 Task: Create a sub task Release to Production / Go Live for the task  Implement a new remote support system for a company's clients in the project AlphaFlow , assign it to team member softage.1@softage.net and update the status of the sub task to  Off Track , set the priority of the sub task to High
Action: Mouse moved to (64, 281)
Screenshot: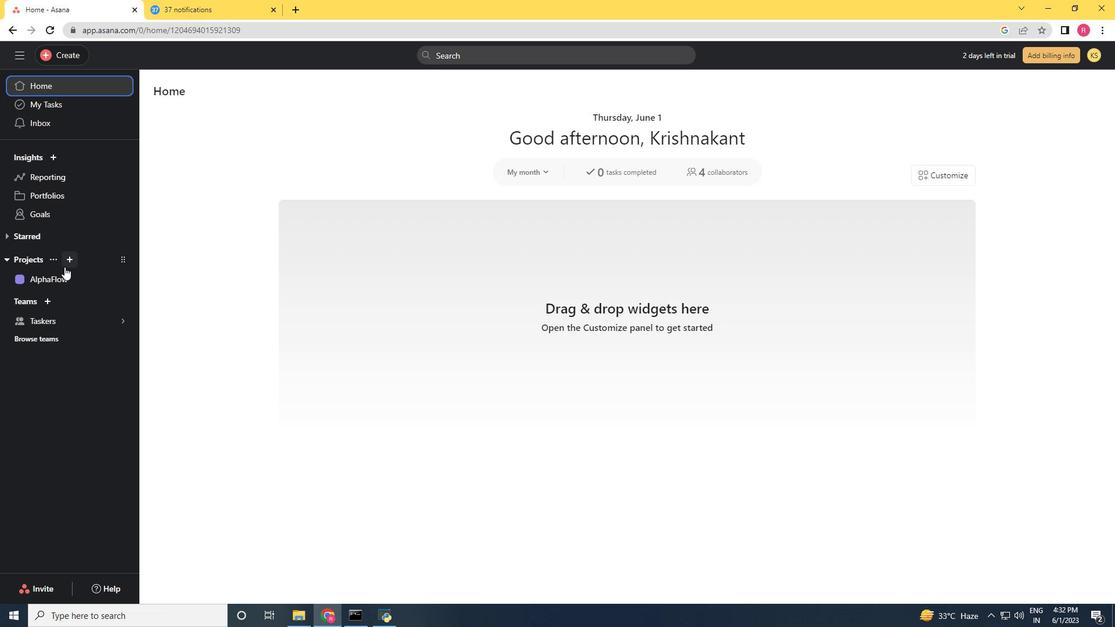 
Action: Mouse pressed left at (64, 281)
Screenshot: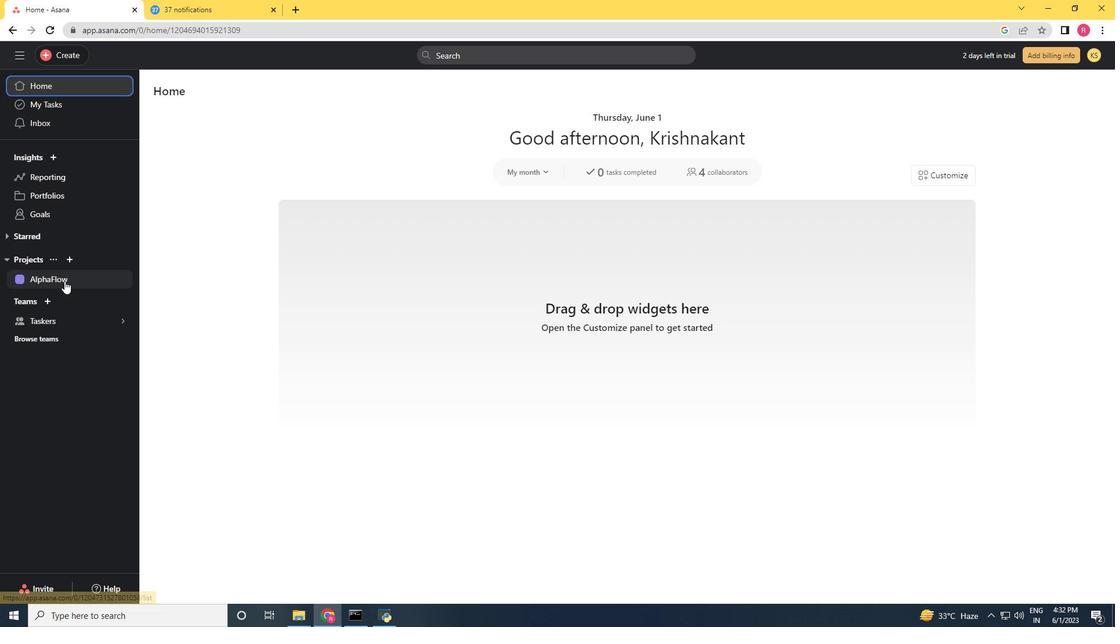 
Action: Mouse moved to (652, 278)
Screenshot: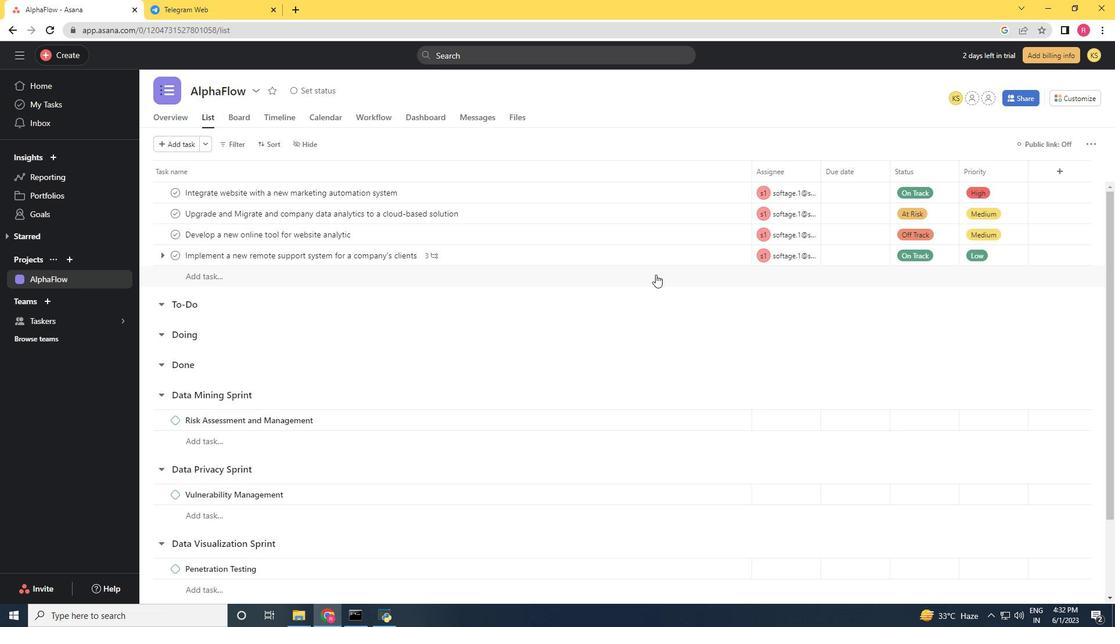 
Action: Mouse scrolled (652, 278) with delta (0, 0)
Screenshot: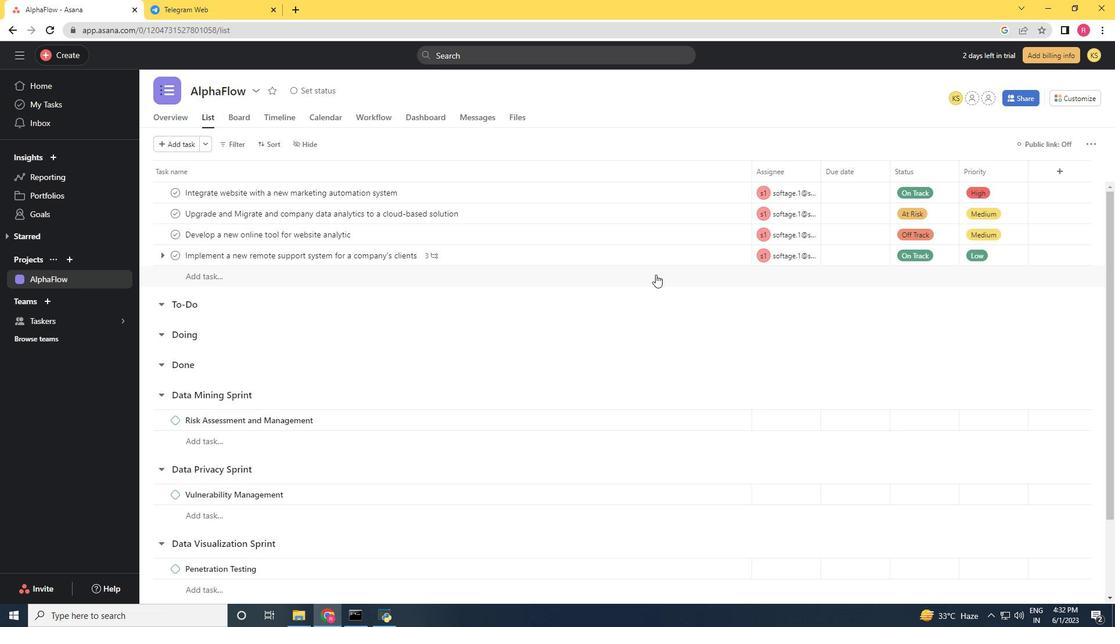 
Action: Mouse moved to (561, 200)
Screenshot: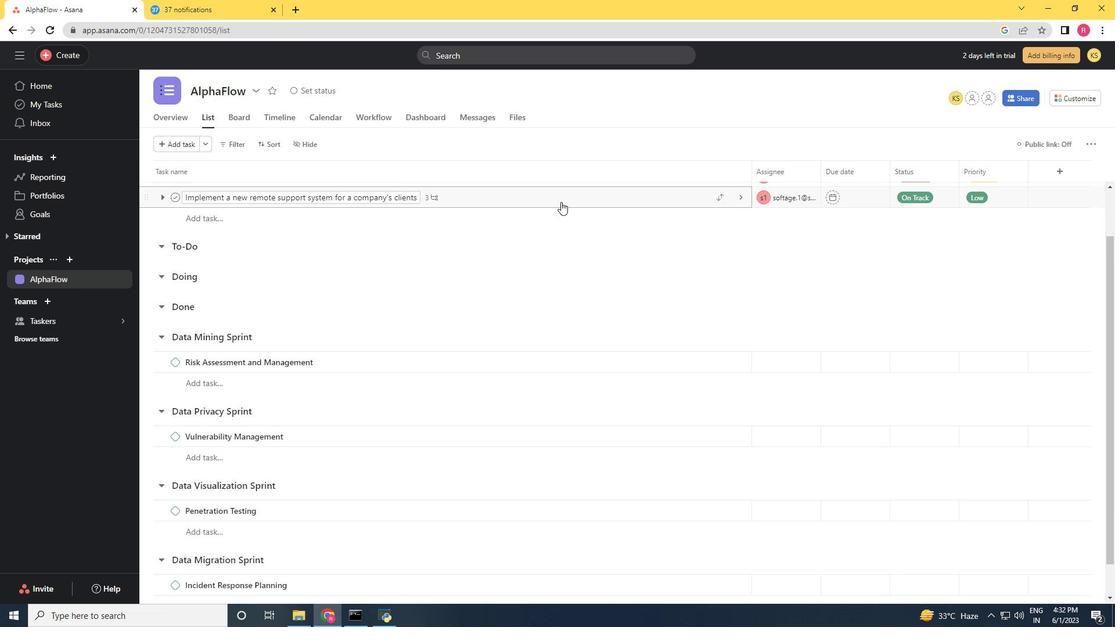 
Action: Mouse pressed left at (561, 200)
Screenshot: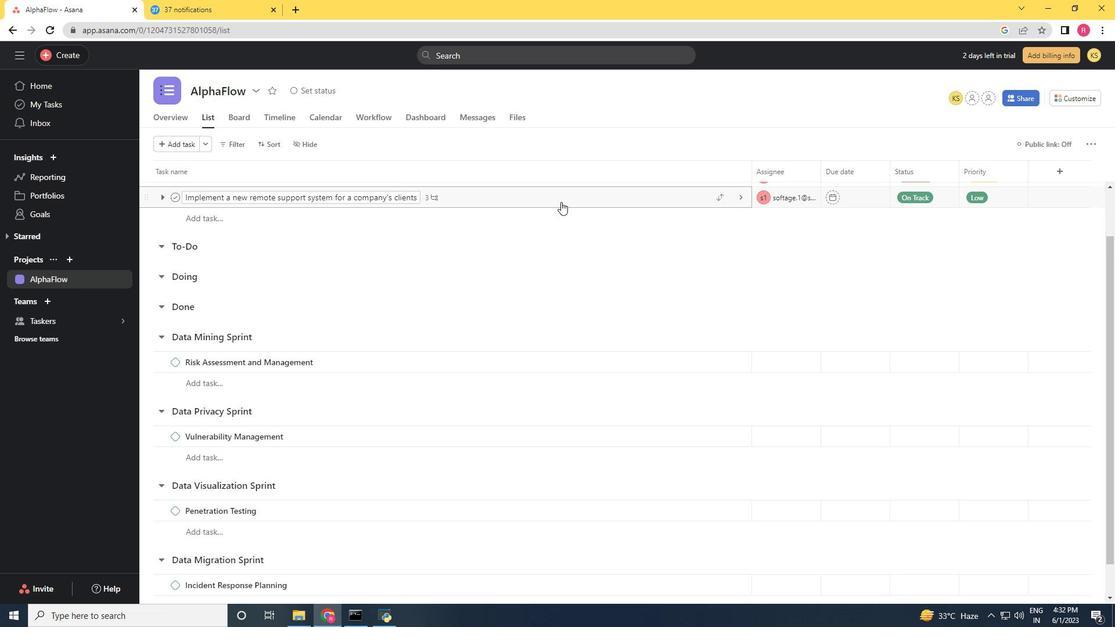
Action: Mouse moved to (843, 274)
Screenshot: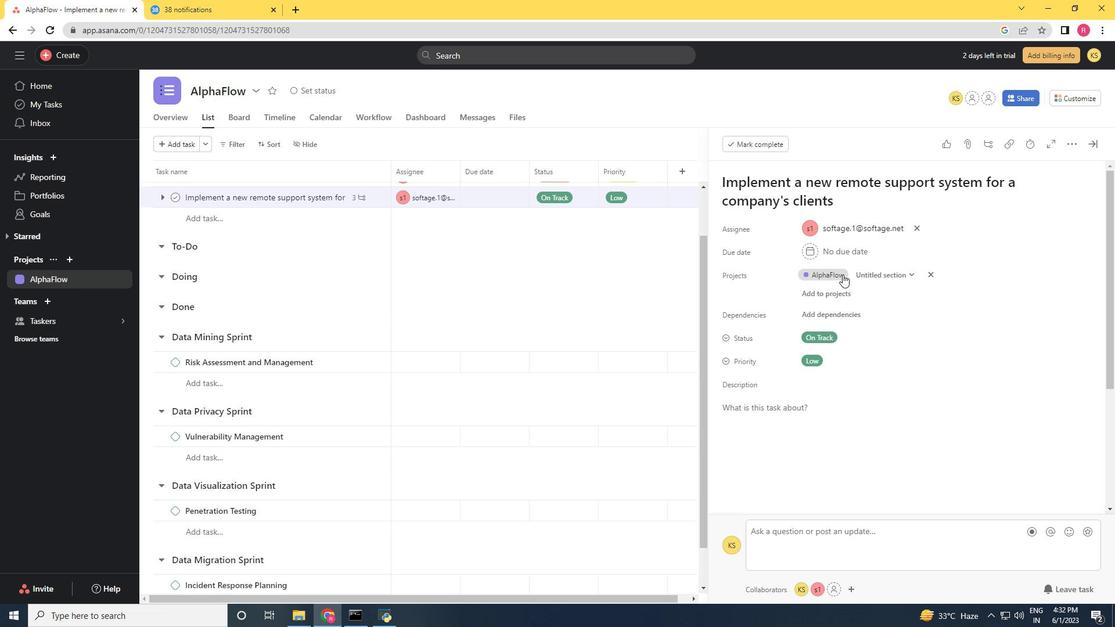 
Action: Mouse scrolled (843, 274) with delta (0, 0)
Screenshot: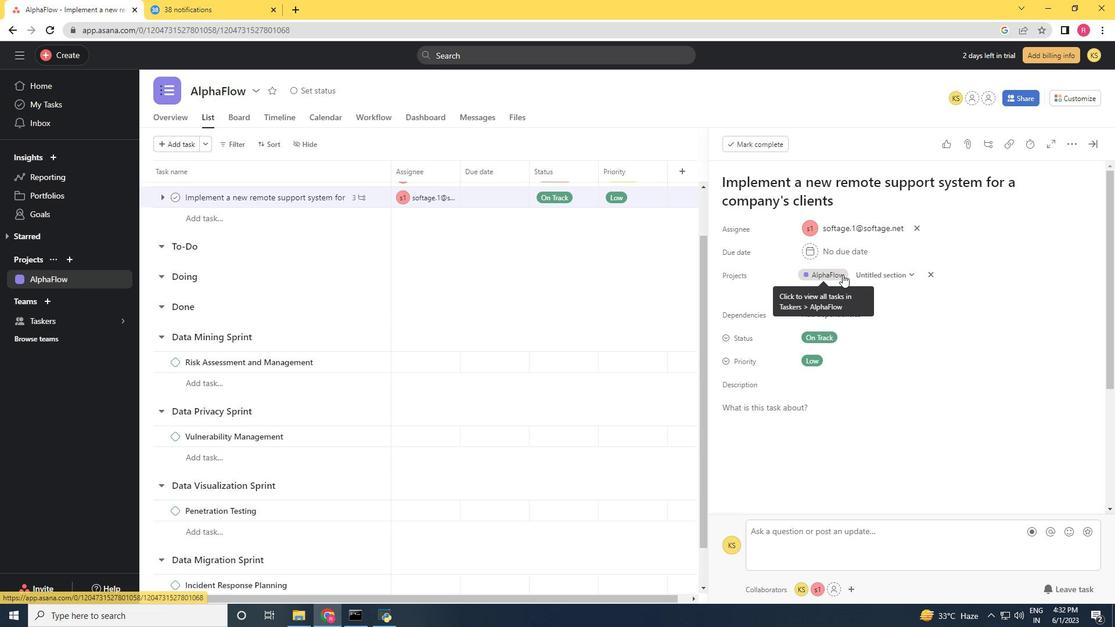 
Action: Mouse scrolled (843, 274) with delta (0, 0)
Screenshot: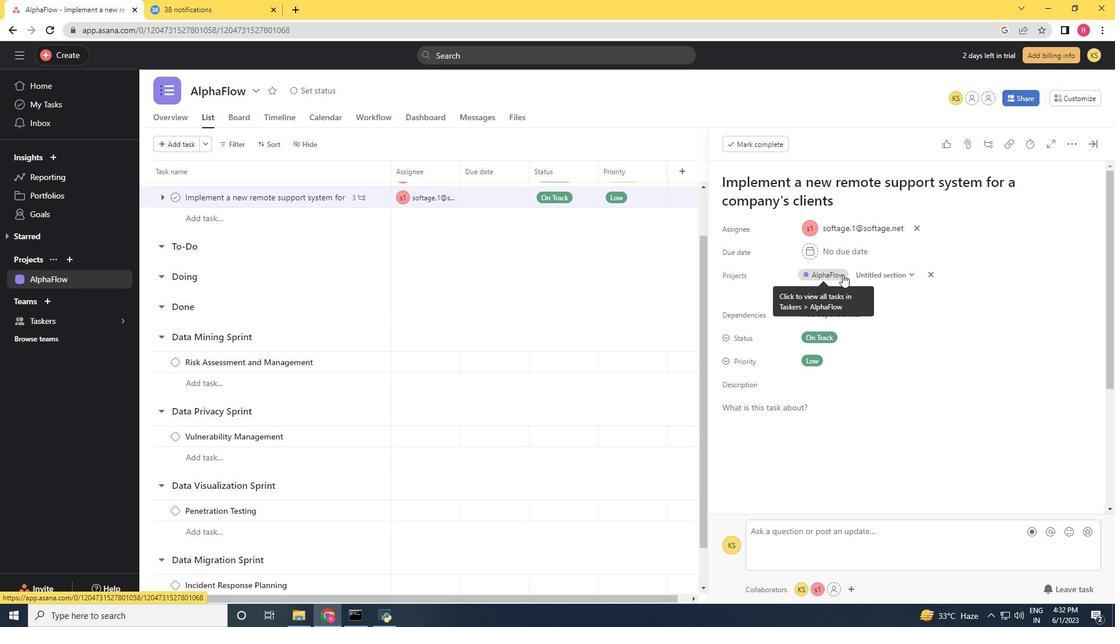 
Action: Mouse scrolled (843, 274) with delta (0, 0)
Screenshot: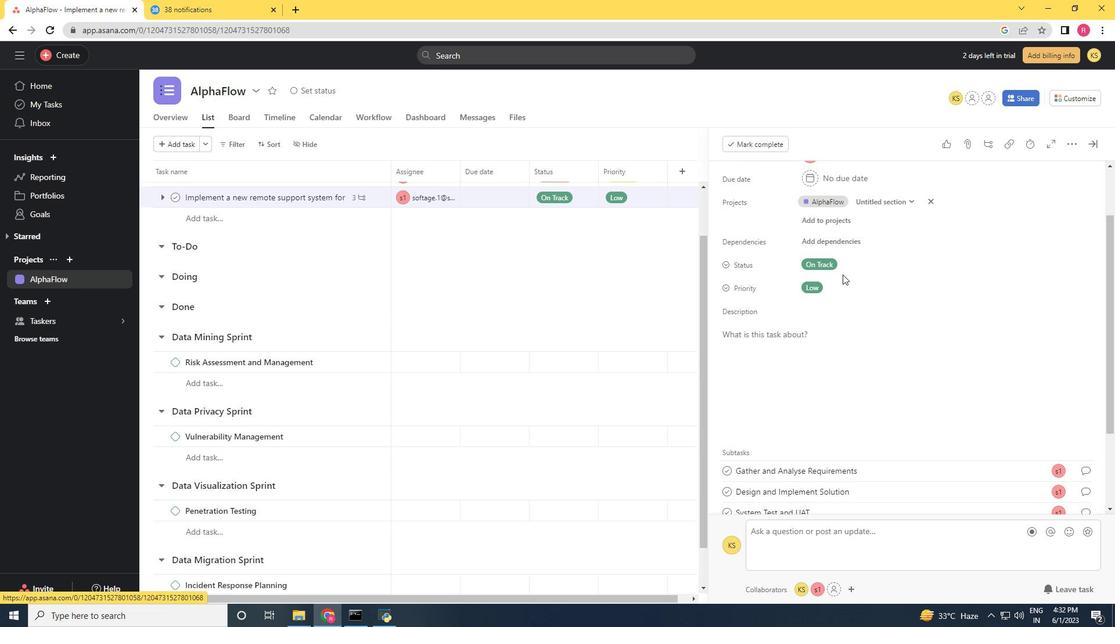 
Action: Mouse scrolled (843, 274) with delta (0, 0)
Screenshot: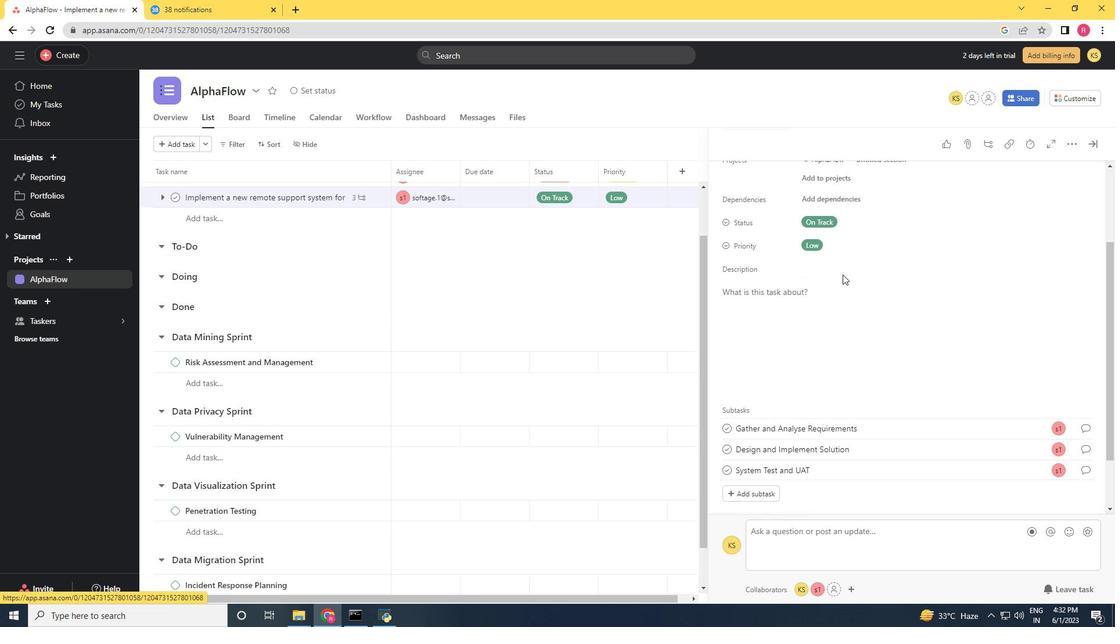 
Action: Mouse scrolled (843, 274) with delta (0, 0)
Screenshot: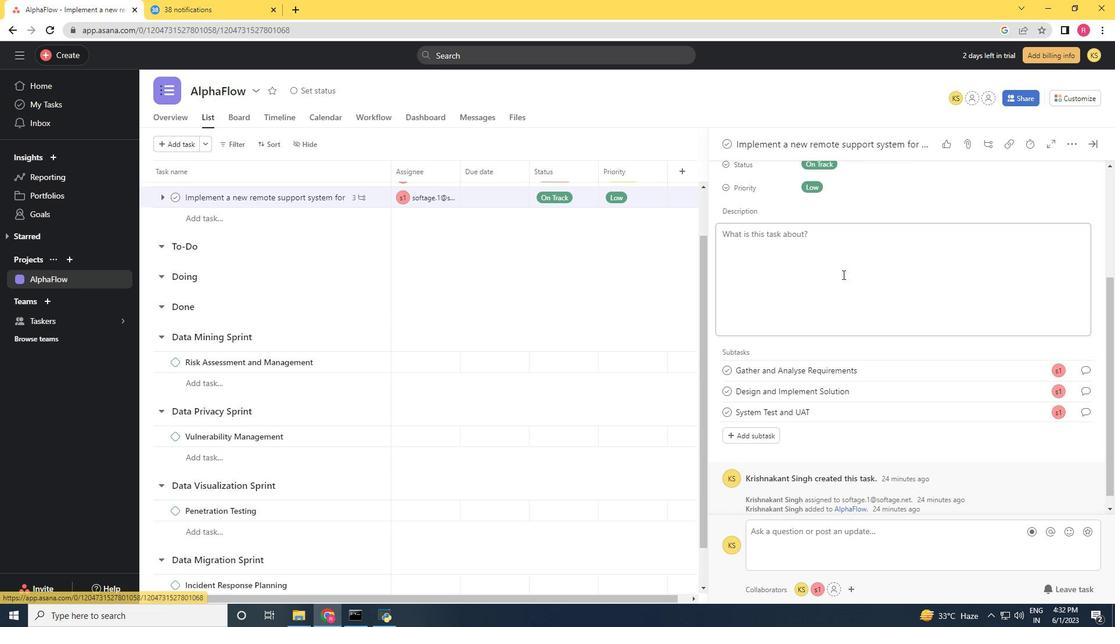 
Action: Mouse moved to (771, 420)
Screenshot: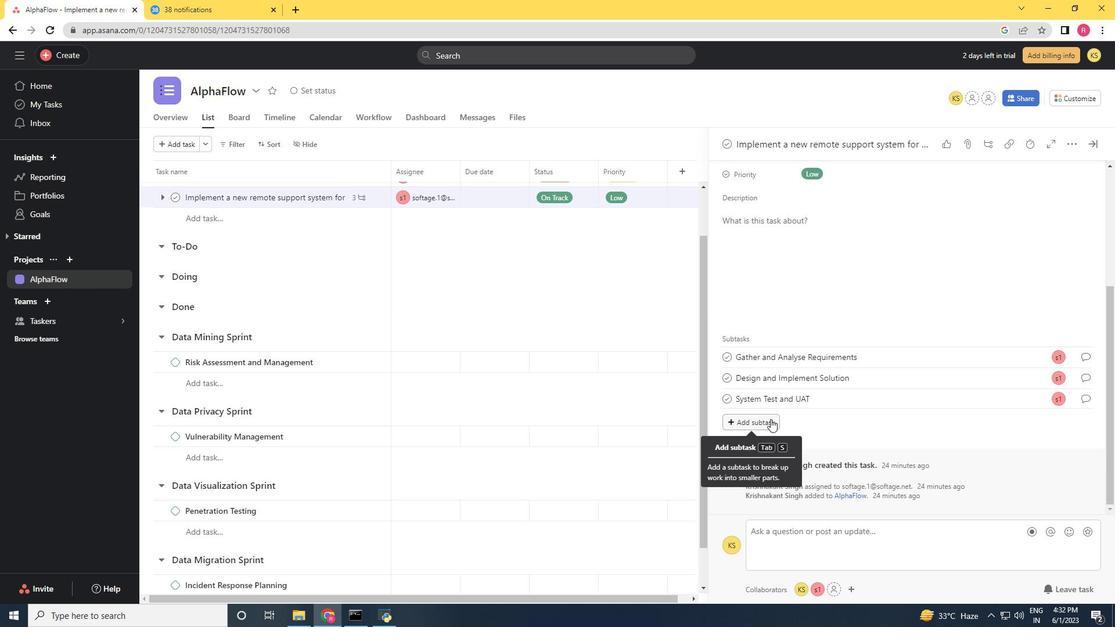 
Action: Mouse pressed left at (771, 420)
Screenshot: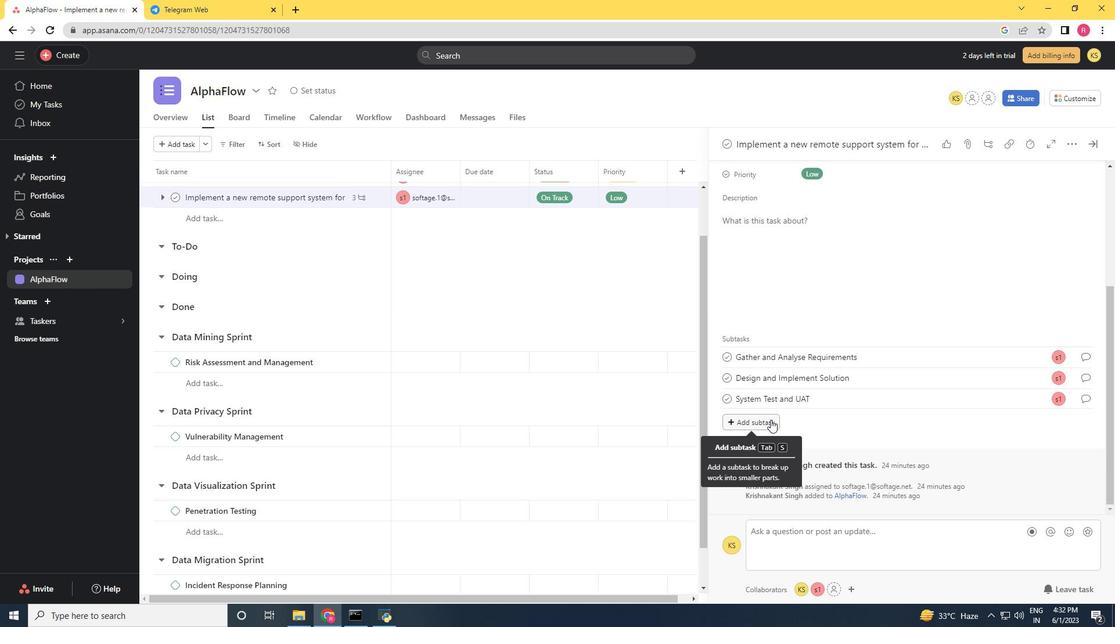 
Action: Mouse moved to (474, 291)
Screenshot: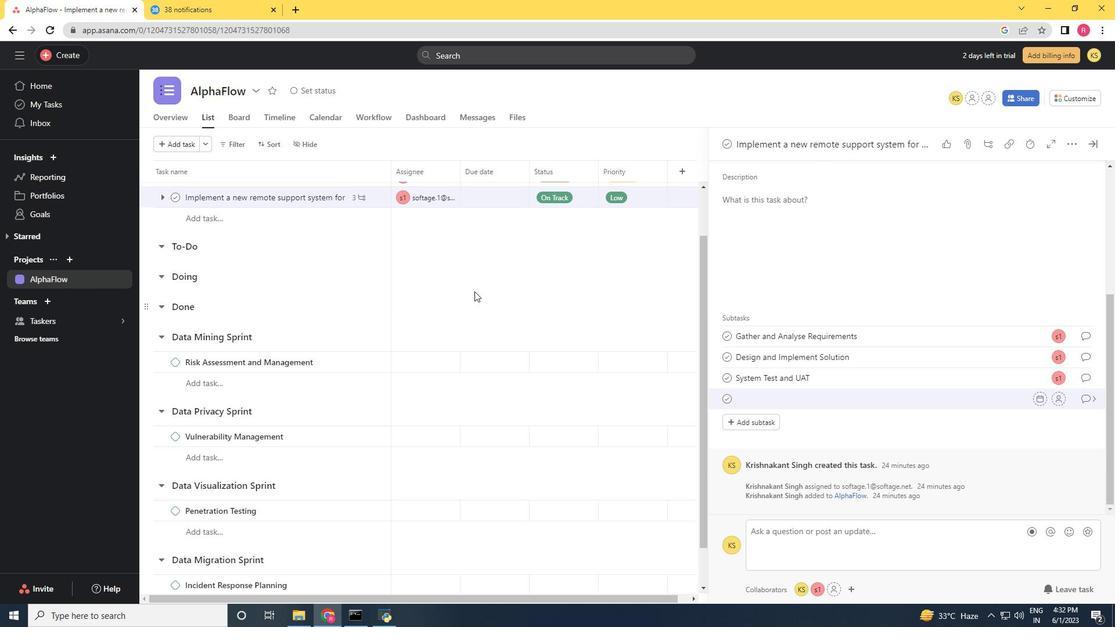 
Action: Key pressed <Key.shift>Release<Key.space>to<Key.space><Key.shift>Production<Key.space>/<Key.space><Key.shift>Go<Key.space><Key.shift>Live
Screenshot: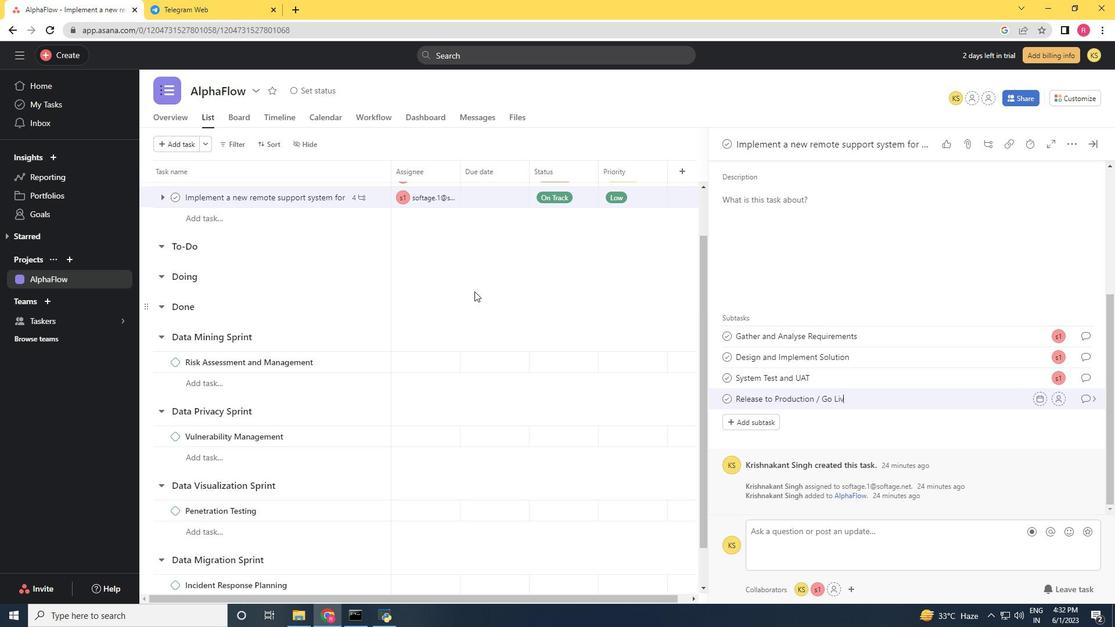 
Action: Mouse moved to (1053, 401)
Screenshot: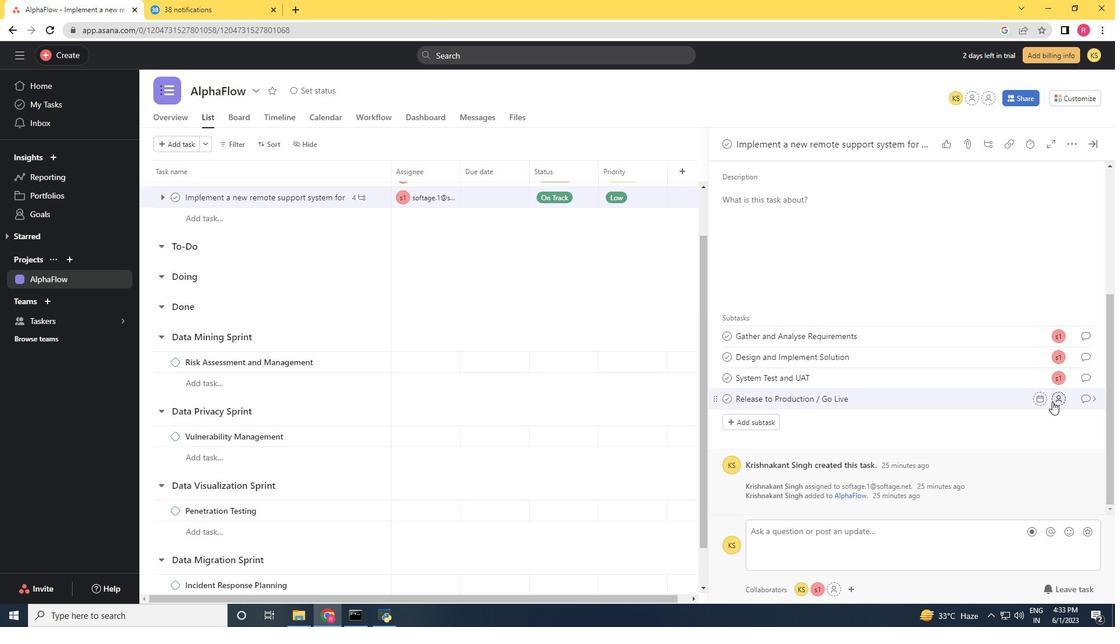 
Action: Mouse pressed left at (1053, 401)
Screenshot: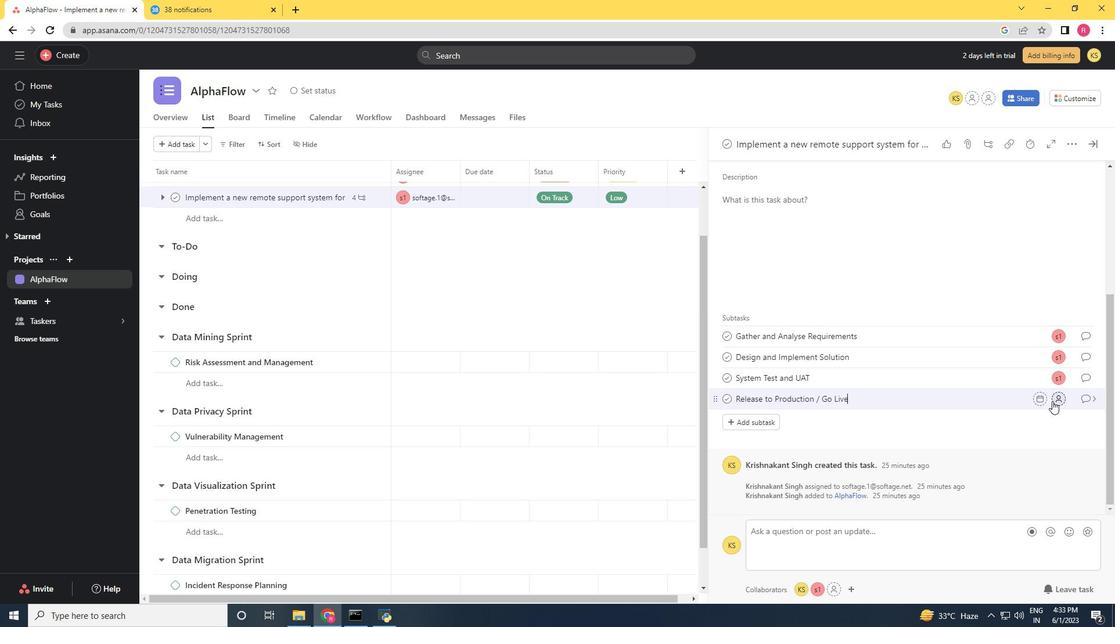 
Action: Mouse moved to (859, 312)
Screenshot: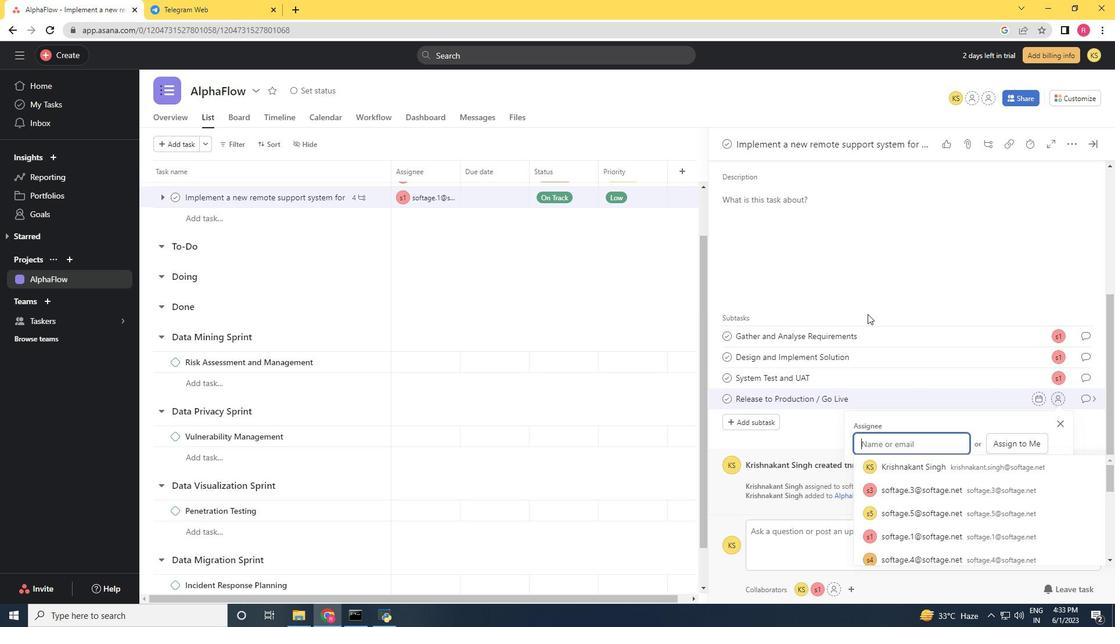 
Action: Key pressed softage.1<Key.shift>@softage.net
Screenshot: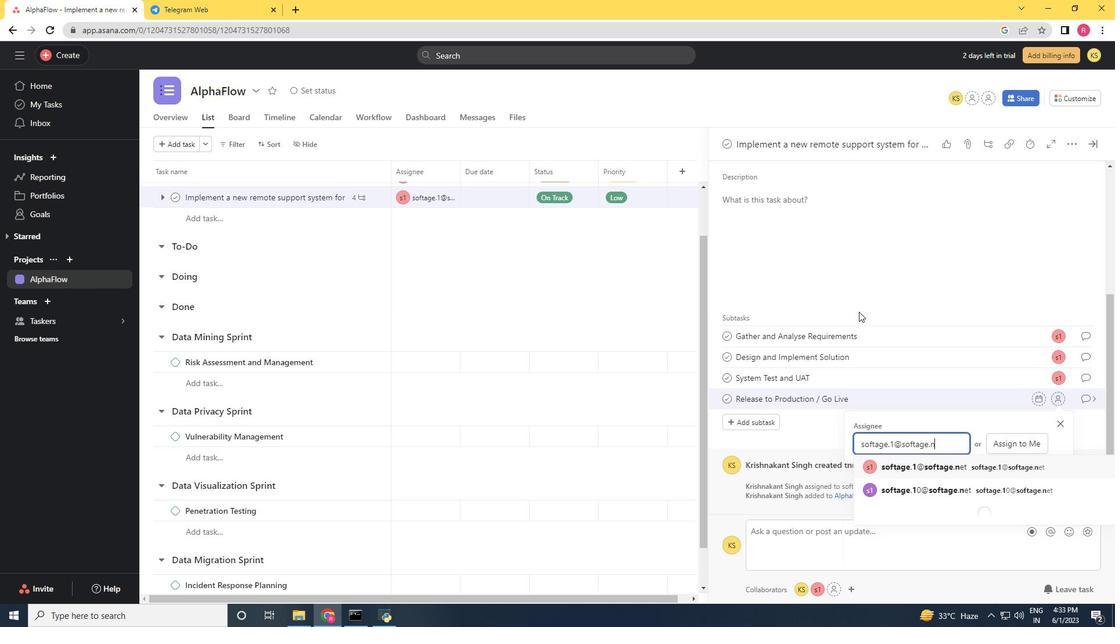 
Action: Mouse moved to (918, 459)
Screenshot: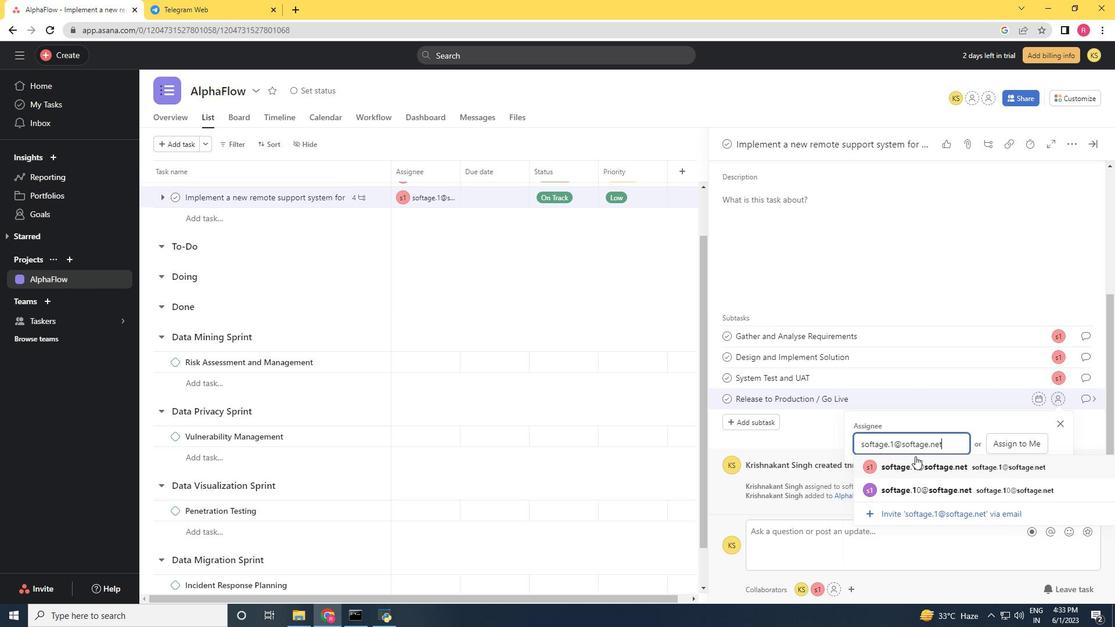 
Action: Mouse pressed left at (918, 459)
Screenshot: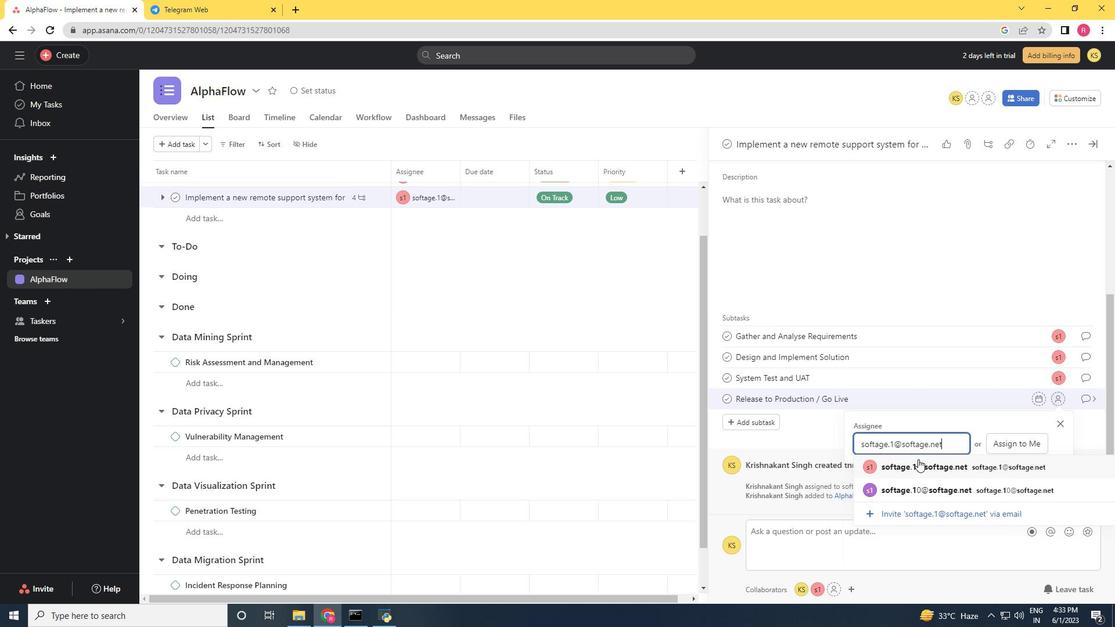 
Action: Mouse moved to (1084, 398)
Screenshot: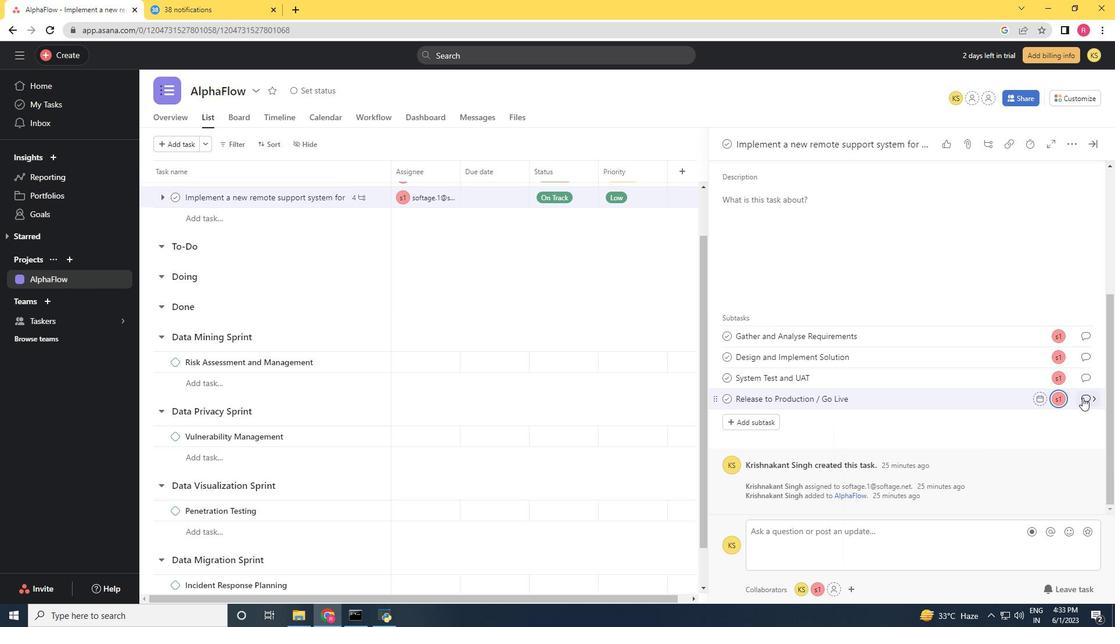 
Action: Mouse pressed left at (1084, 398)
Screenshot: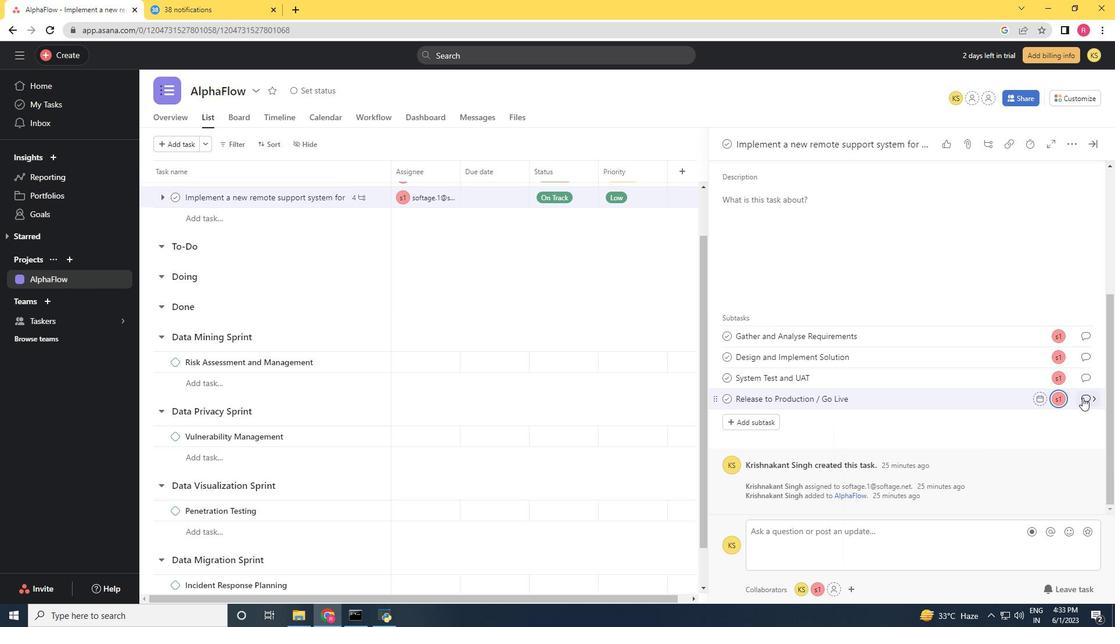 
Action: Mouse moved to (778, 310)
Screenshot: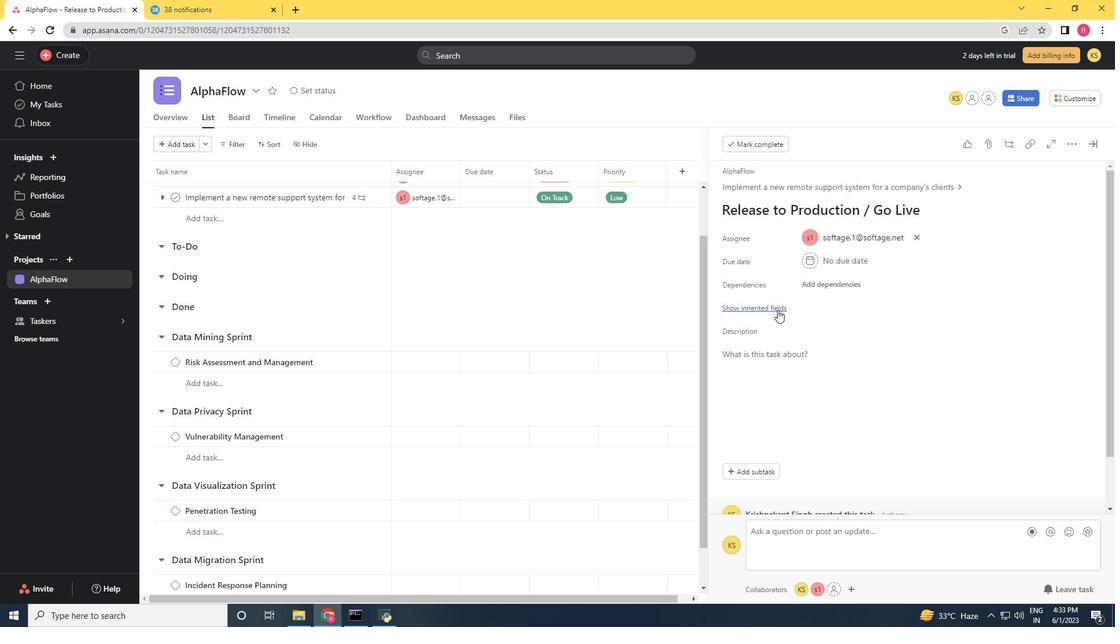 
Action: Mouse pressed left at (778, 310)
Screenshot: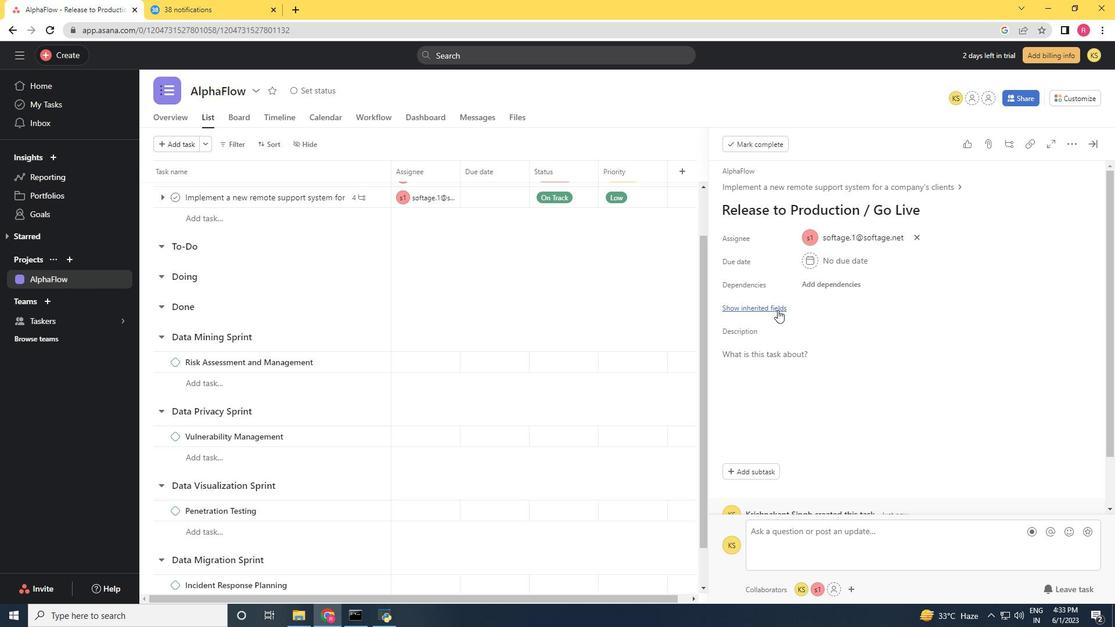 
Action: Mouse moved to (835, 333)
Screenshot: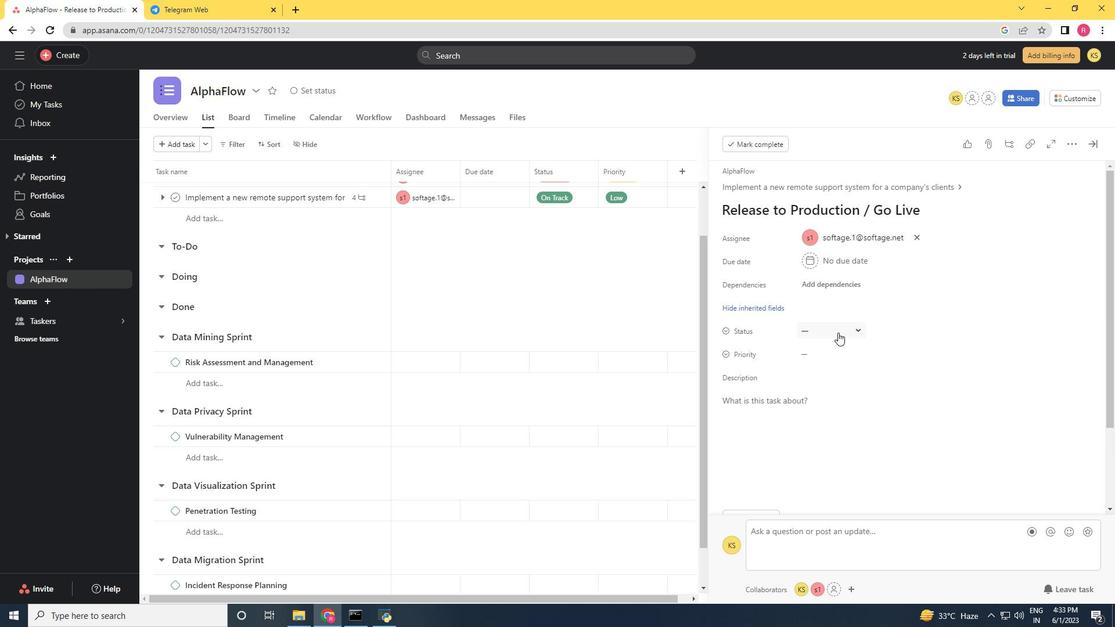 
Action: Mouse pressed left at (835, 333)
Screenshot: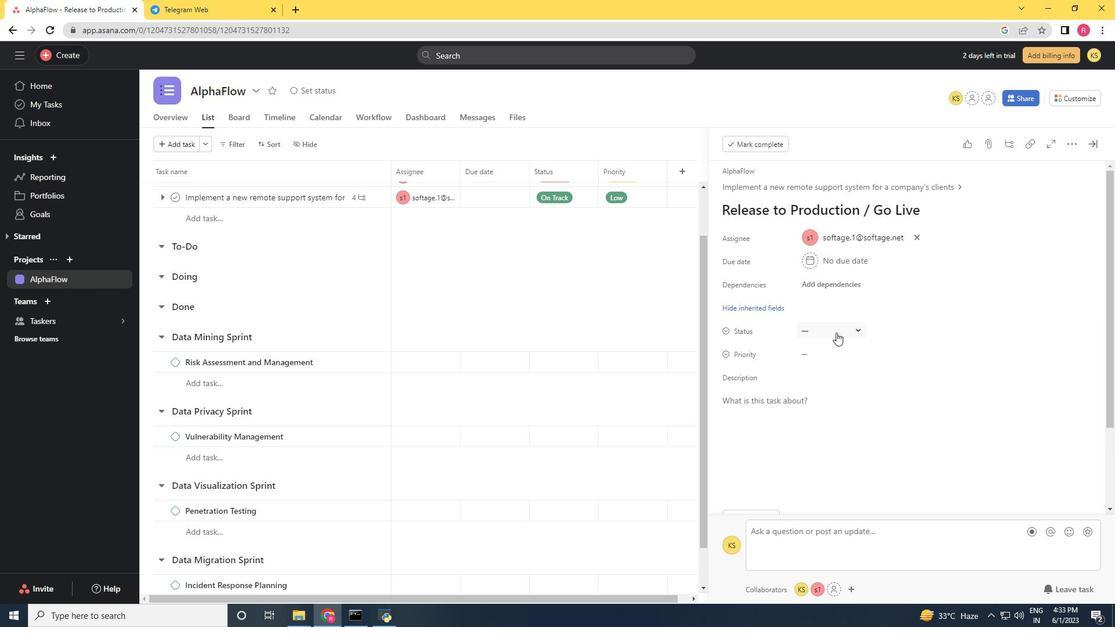 
Action: Mouse moved to (844, 387)
Screenshot: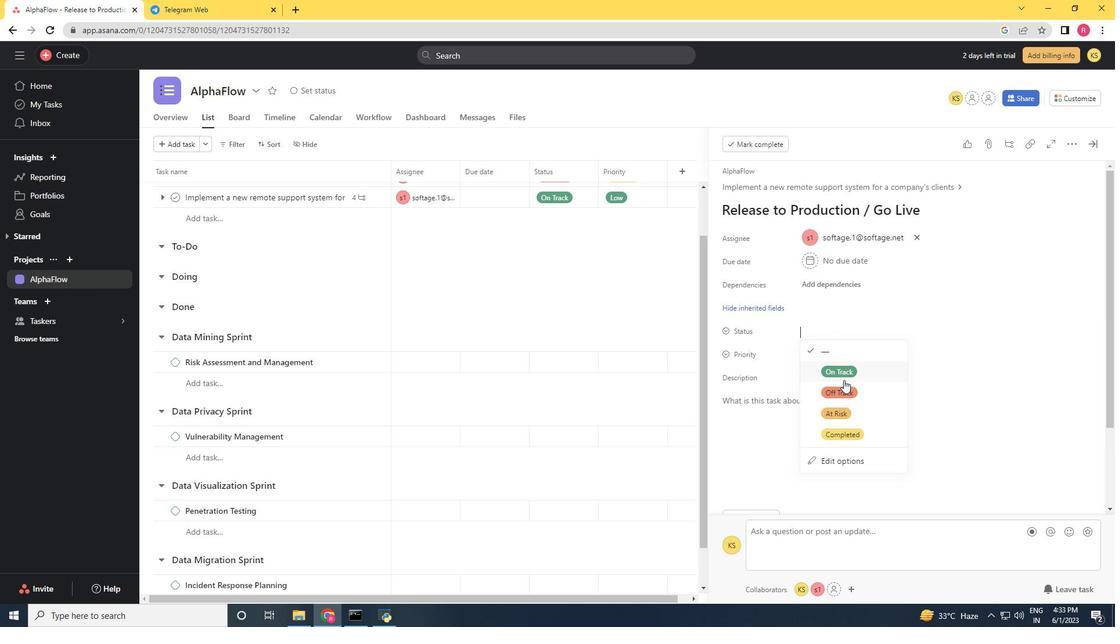 
Action: Mouse pressed left at (844, 387)
Screenshot: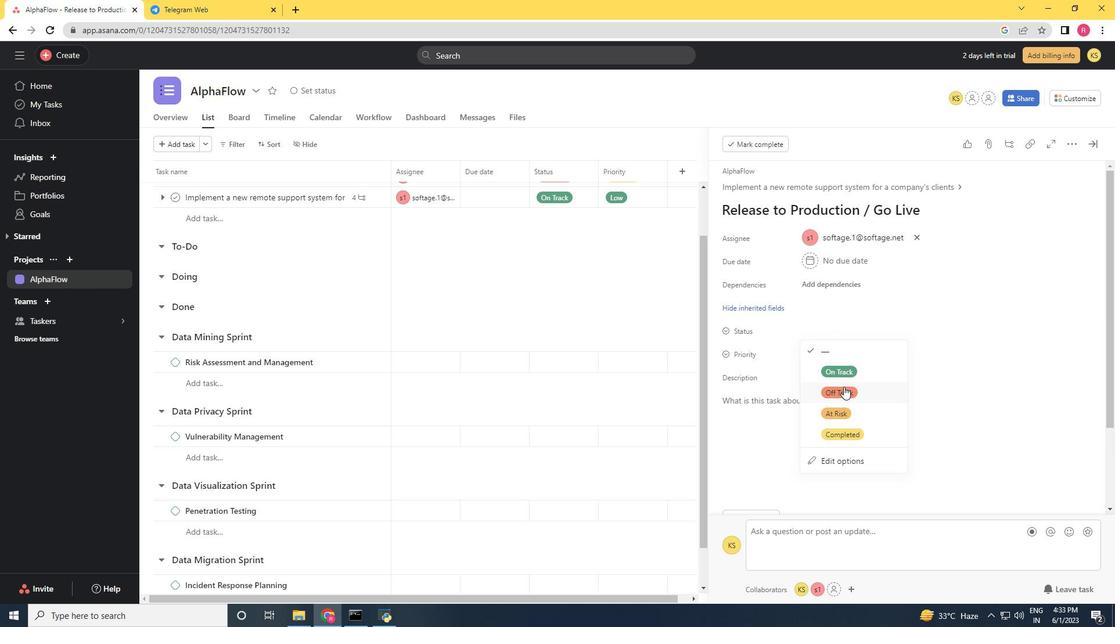 
Action: Mouse moved to (815, 359)
Screenshot: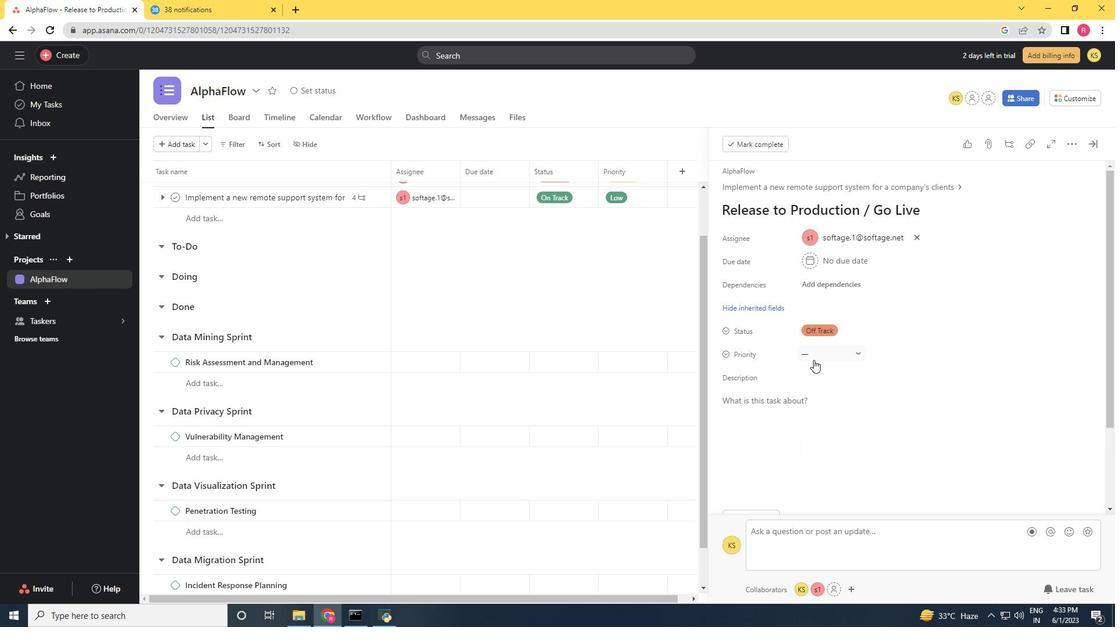 
Action: Mouse pressed left at (815, 359)
Screenshot: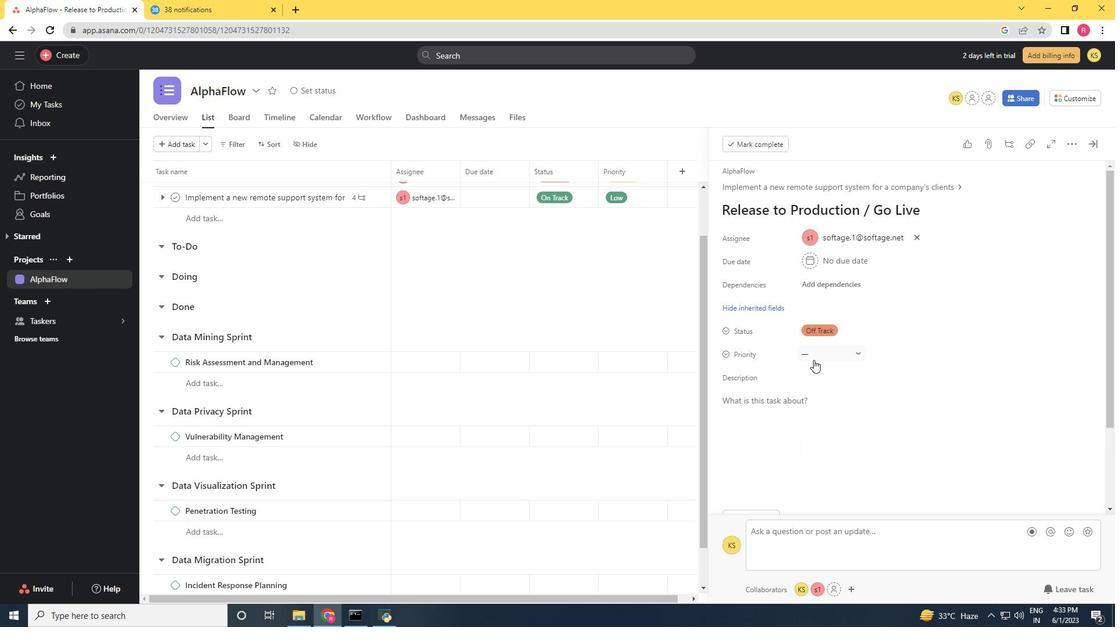 
Action: Mouse moved to (828, 400)
Screenshot: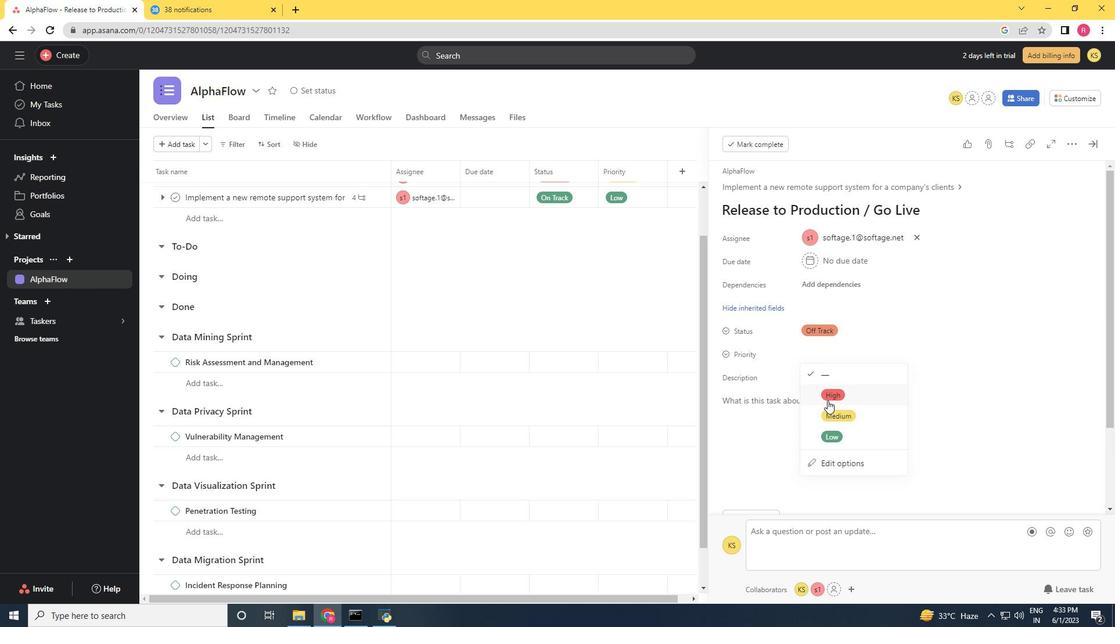 
Action: Mouse pressed left at (828, 400)
Screenshot: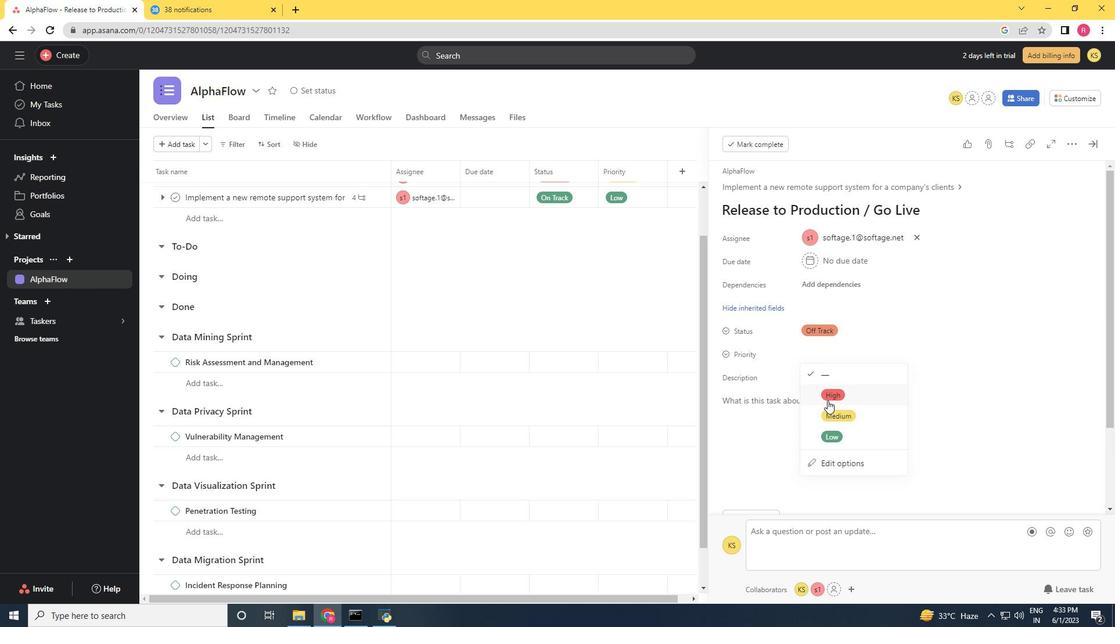 
Action: Mouse moved to (689, 342)
Screenshot: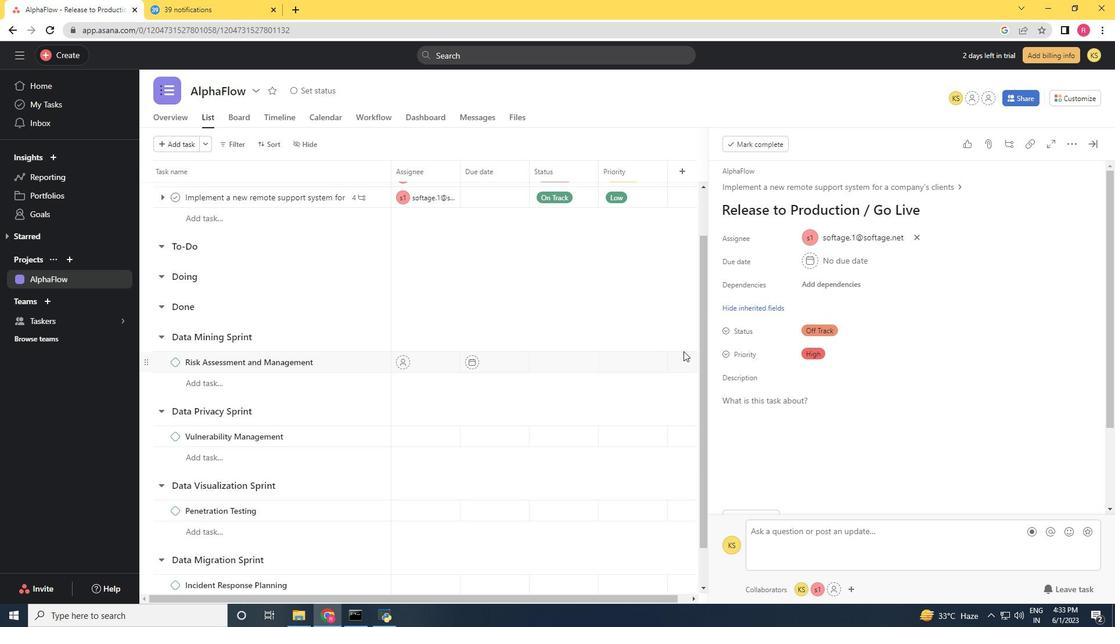 
